 Task: Add Naturtint Permanent Hair Color, 9N Honey Blonde to the cart.
Action: Mouse moved to (252, 127)
Screenshot: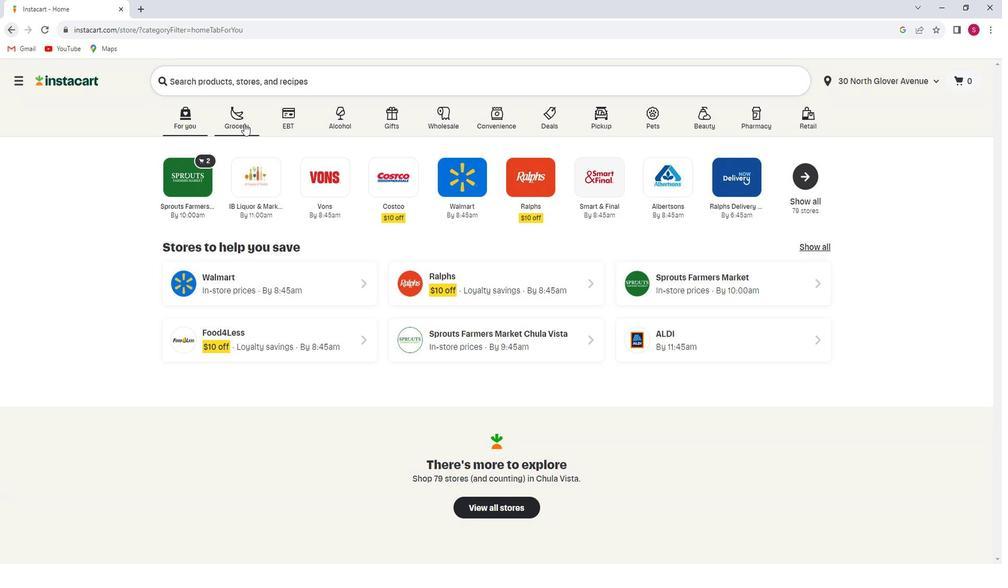 
Action: Mouse pressed left at (252, 127)
Screenshot: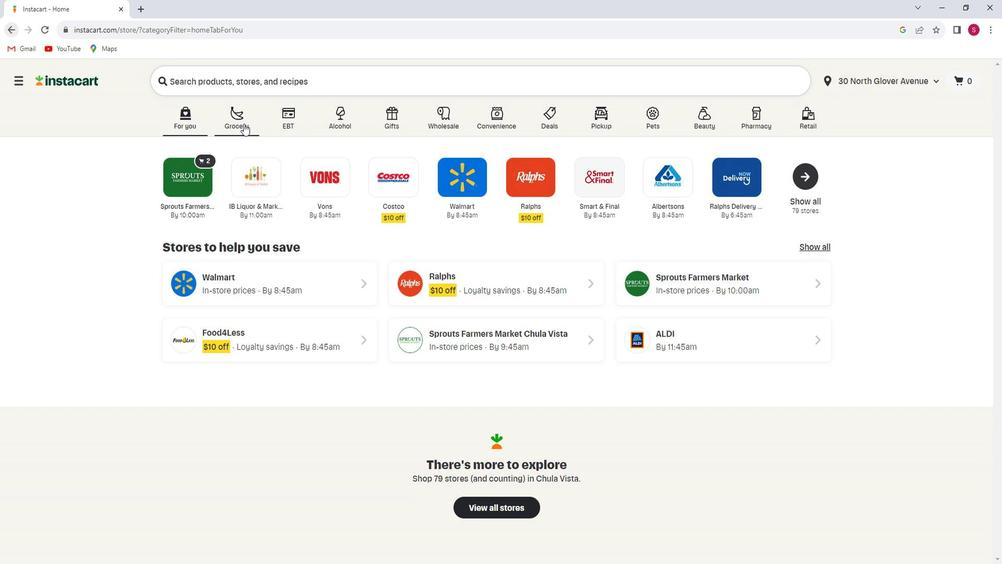
Action: Mouse moved to (254, 307)
Screenshot: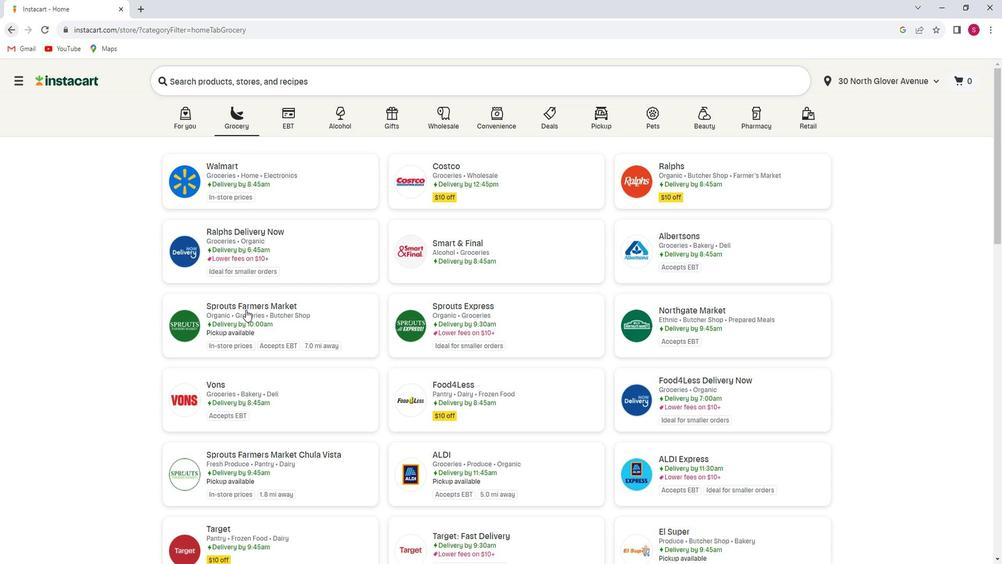 
Action: Mouse pressed left at (254, 307)
Screenshot: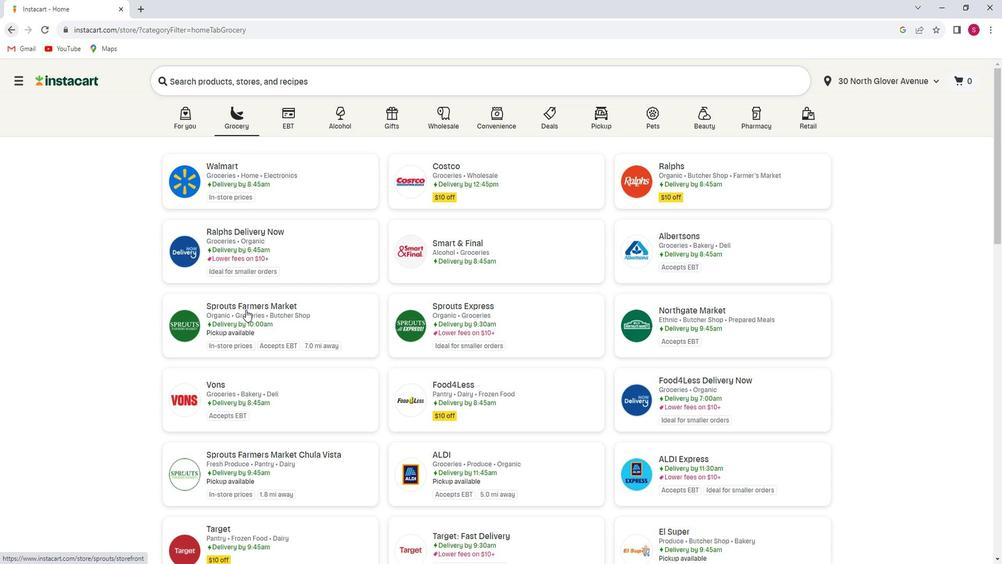 
Action: Mouse moved to (100, 336)
Screenshot: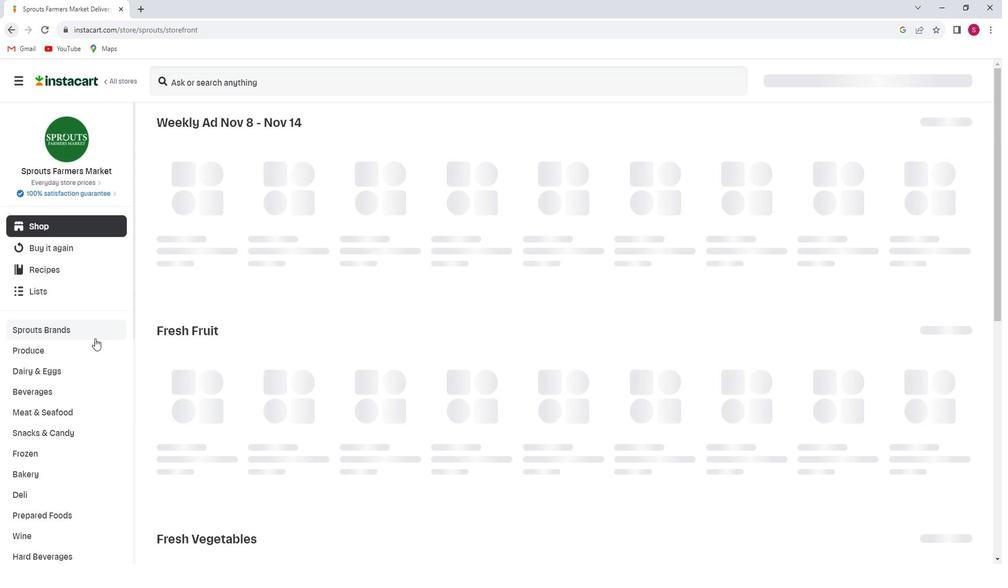 
Action: Mouse scrolled (100, 336) with delta (0, 0)
Screenshot: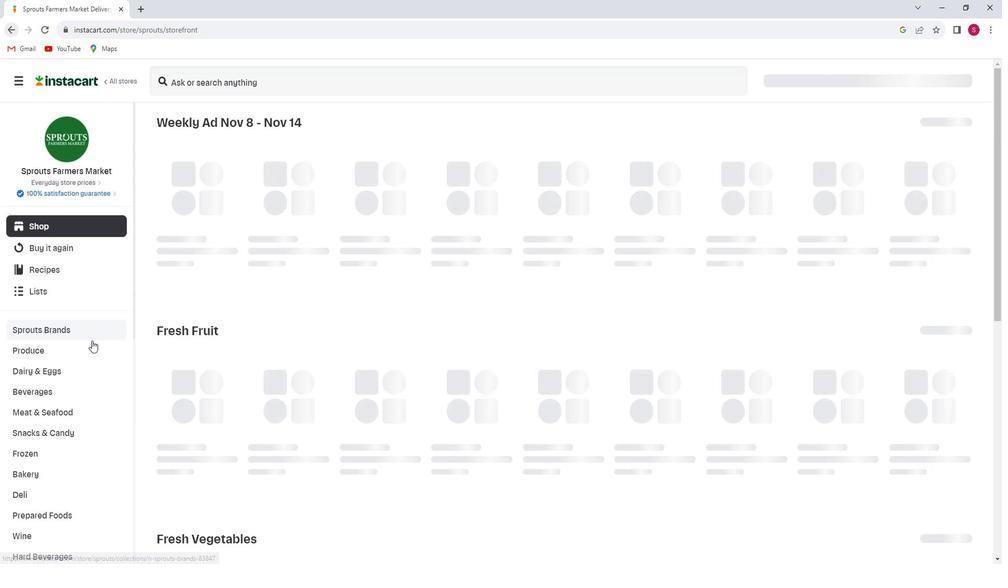 
Action: Mouse moved to (100, 337)
Screenshot: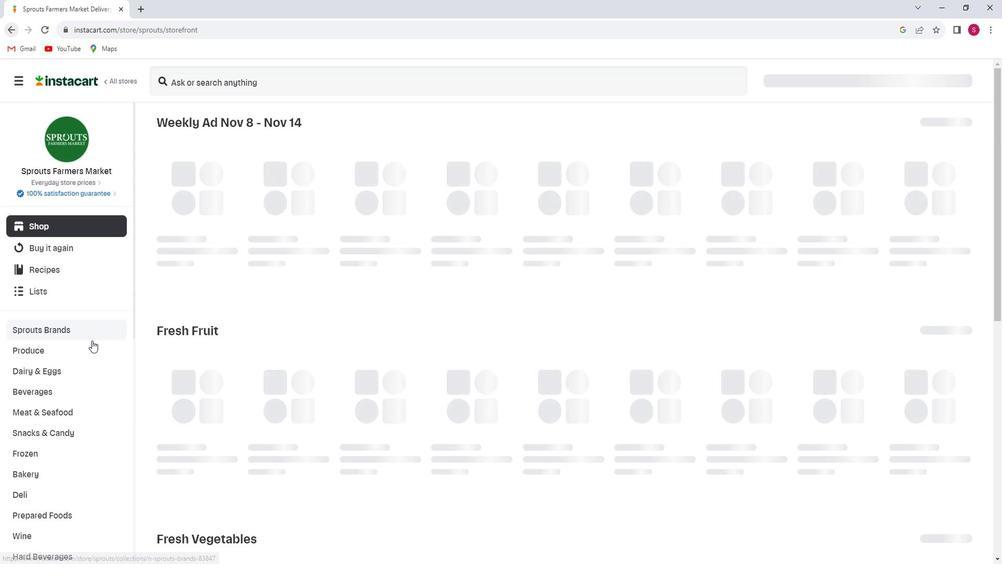 
Action: Mouse scrolled (100, 336) with delta (0, 0)
Screenshot: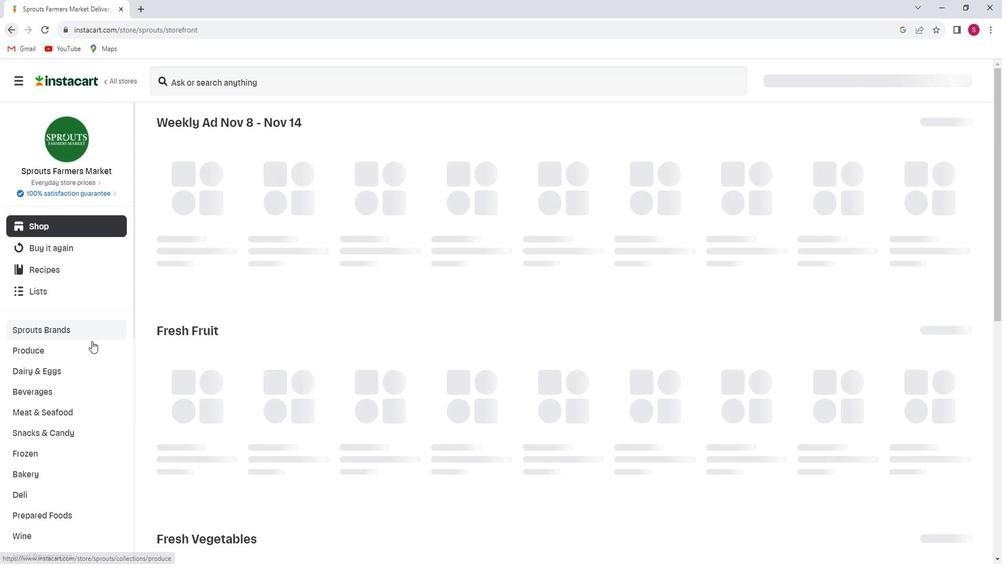 
Action: Mouse moved to (100, 334)
Screenshot: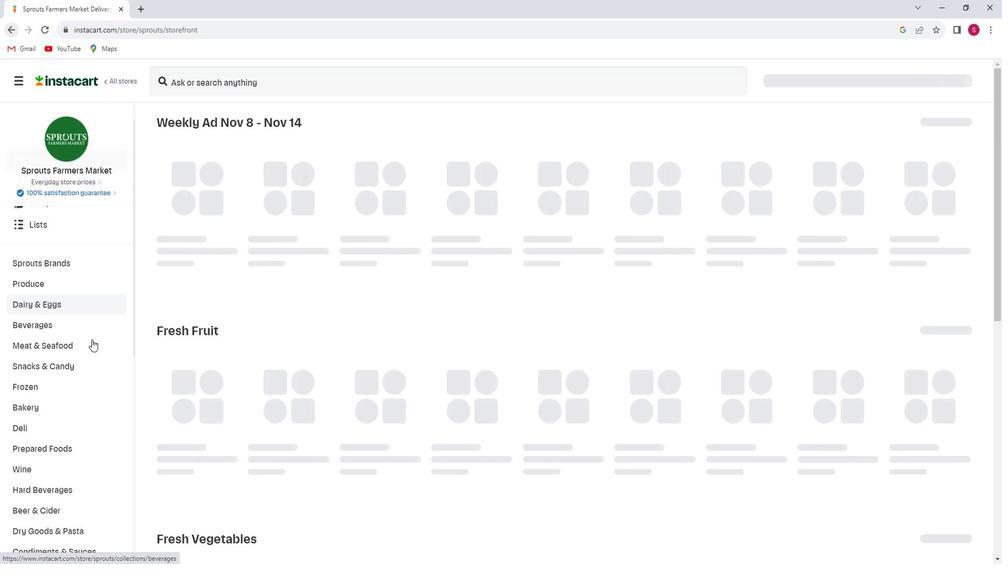 
Action: Mouse scrolled (100, 333) with delta (0, 0)
Screenshot: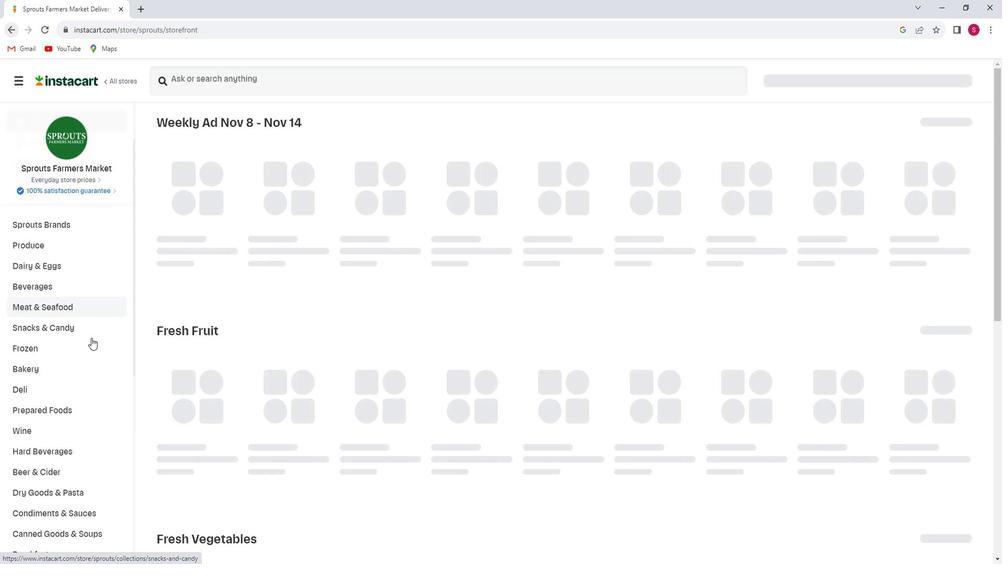
Action: Mouse scrolled (100, 333) with delta (0, 0)
Screenshot: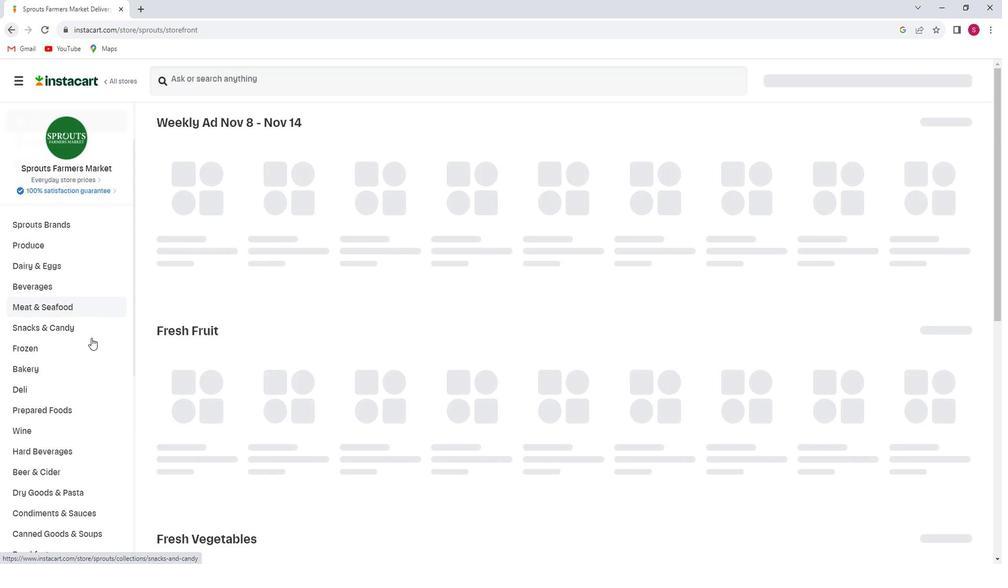 
Action: Mouse scrolled (100, 333) with delta (0, 0)
Screenshot: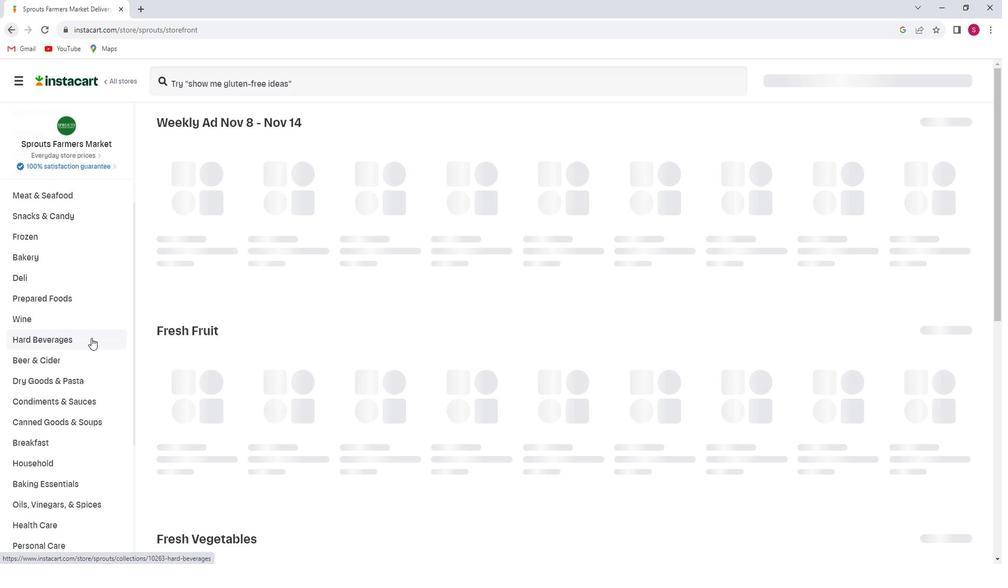 
Action: Mouse moved to (99, 334)
Screenshot: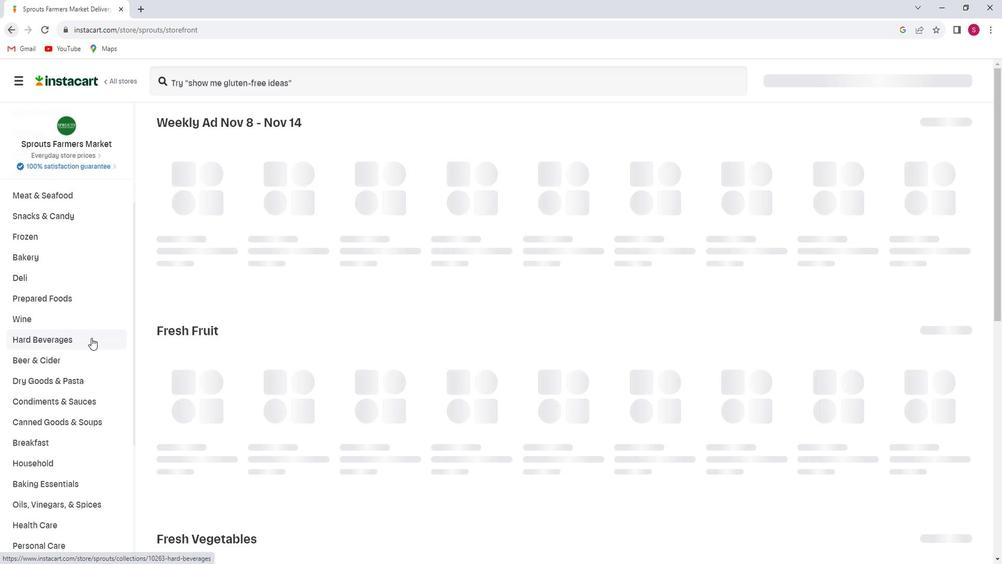 
Action: Mouse scrolled (99, 333) with delta (0, 0)
Screenshot: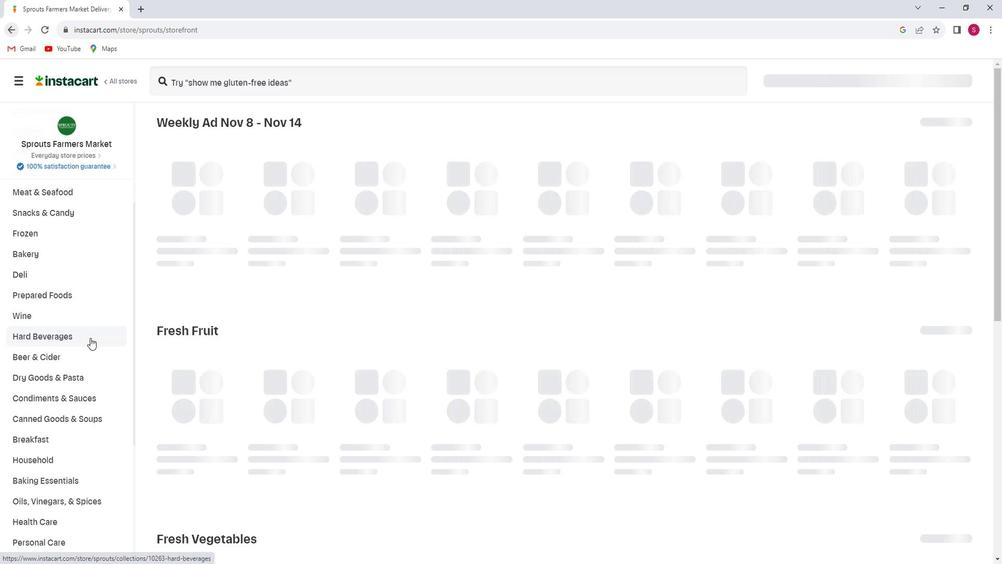
Action: Mouse moved to (98, 334)
Screenshot: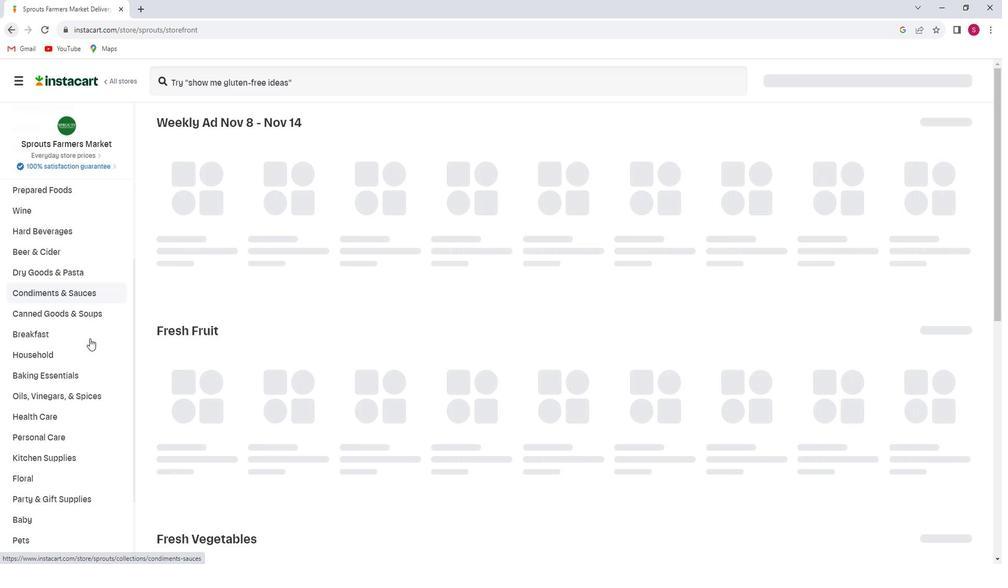 
Action: Mouse scrolled (98, 334) with delta (0, 0)
Screenshot: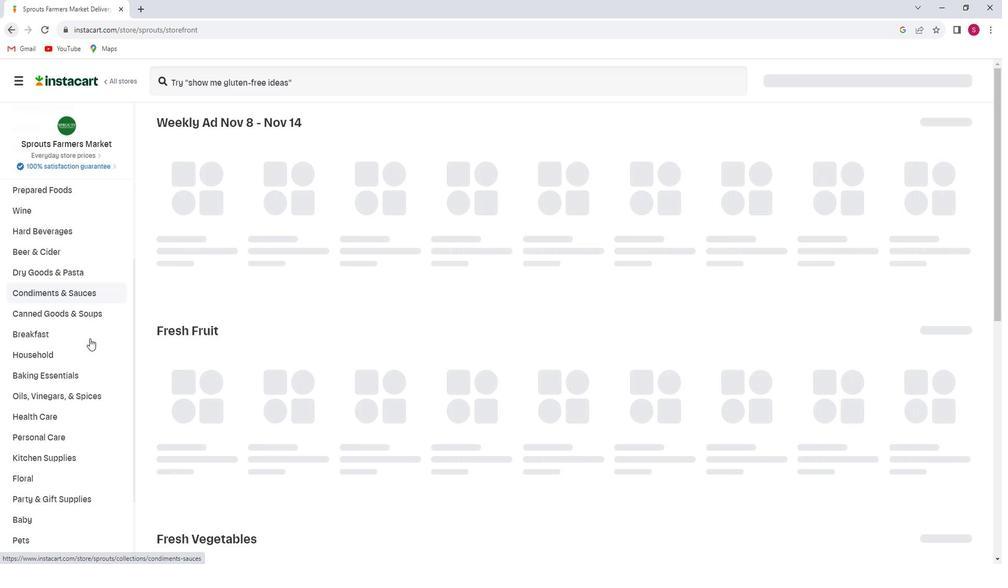 
Action: Mouse moved to (65, 371)
Screenshot: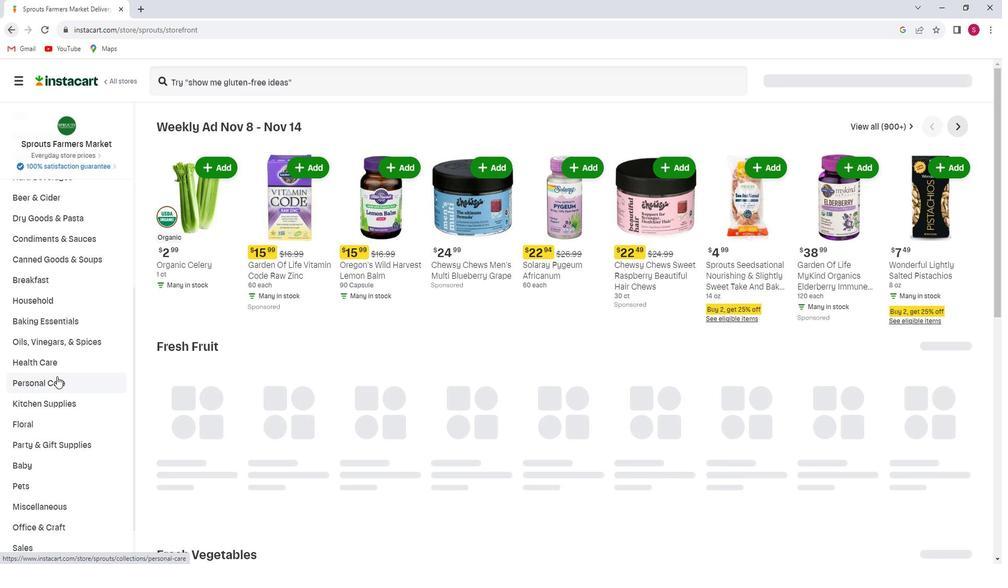 
Action: Mouse pressed left at (65, 371)
Screenshot: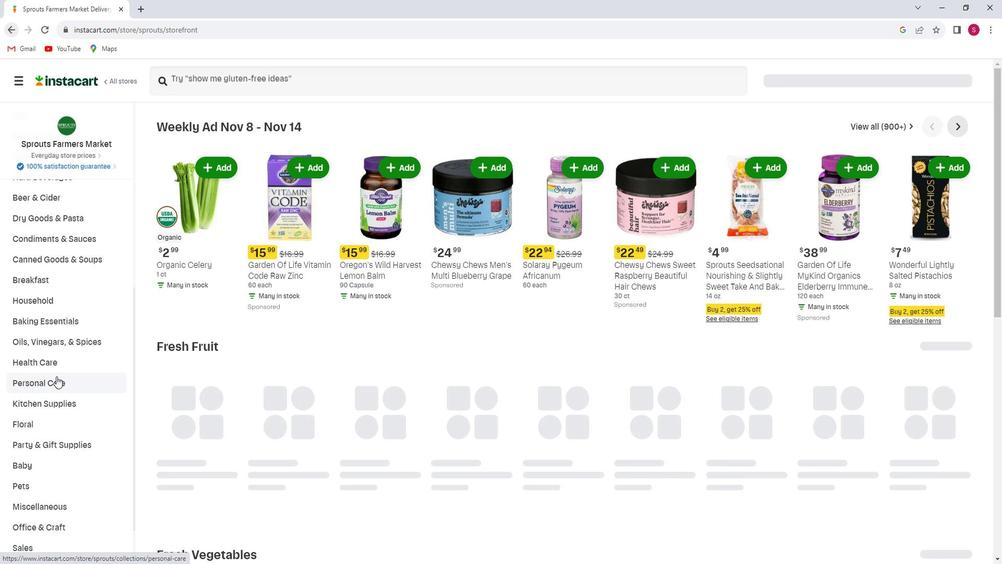 
Action: Mouse moved to (673, 157)
Screenshot: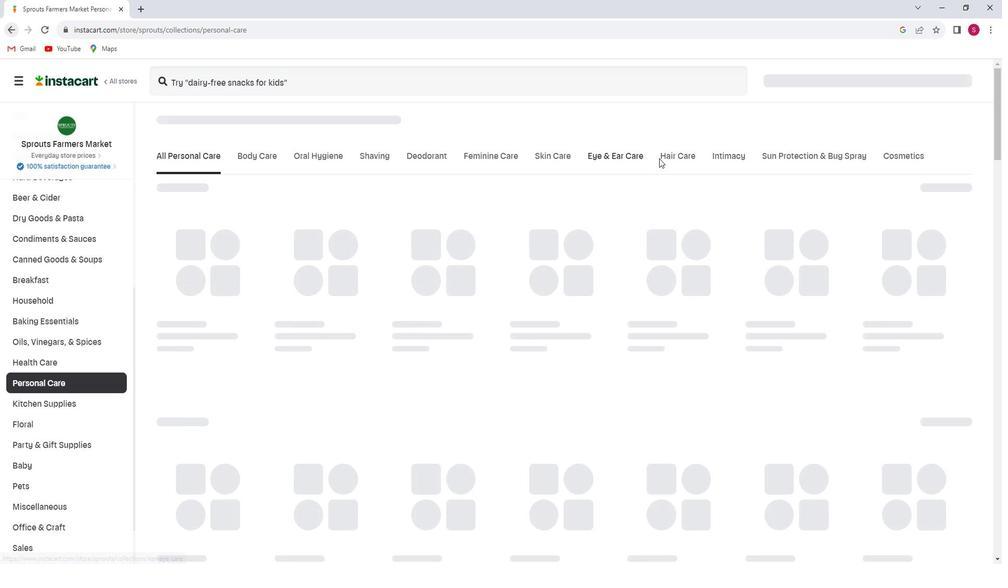 
Action: Mouse pressed left at (673, 157)
Screenshot: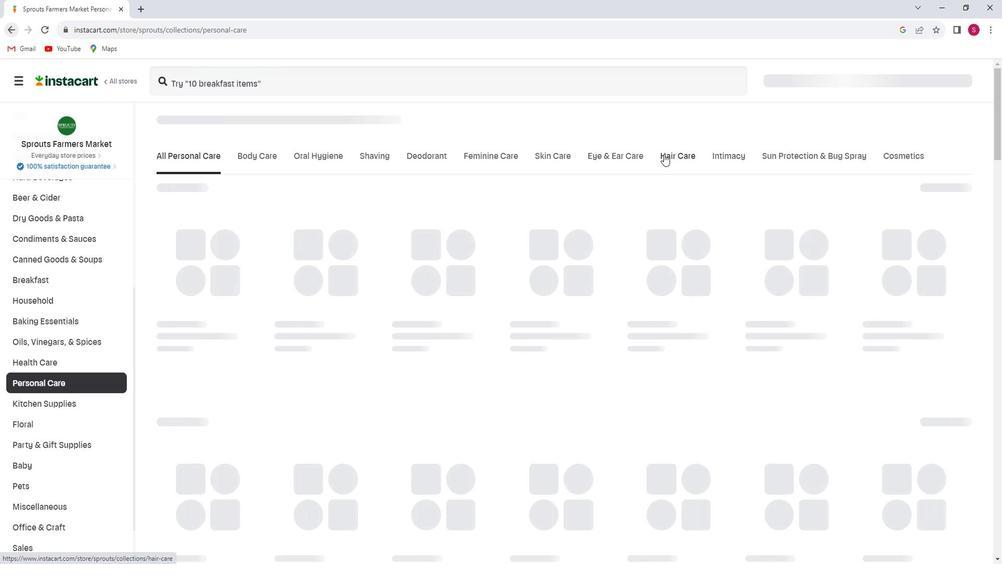 
Action: Mouse moved to (517, 199)
Screenshot: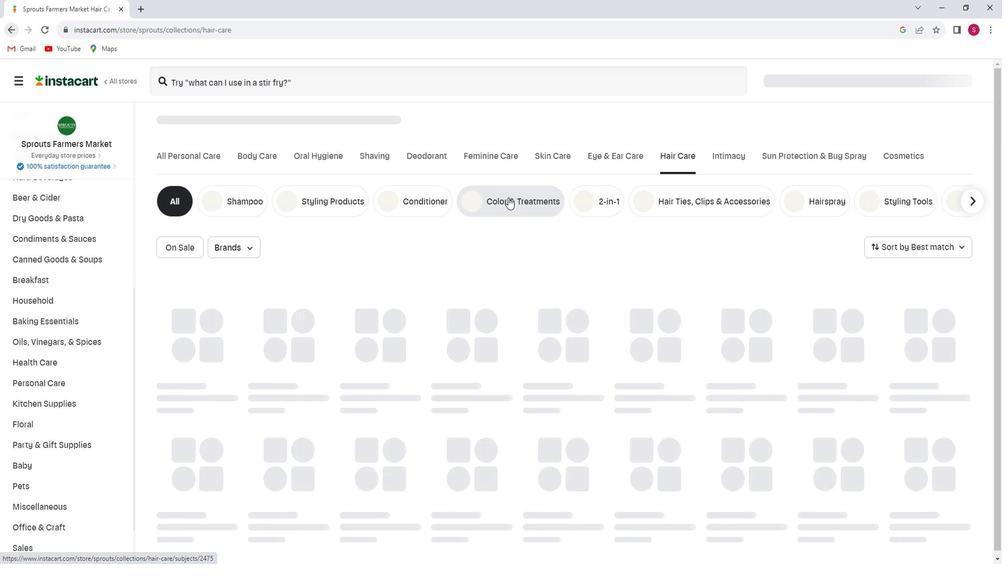 
Action: Mouse pressed left at (517, 199)
Screenshot: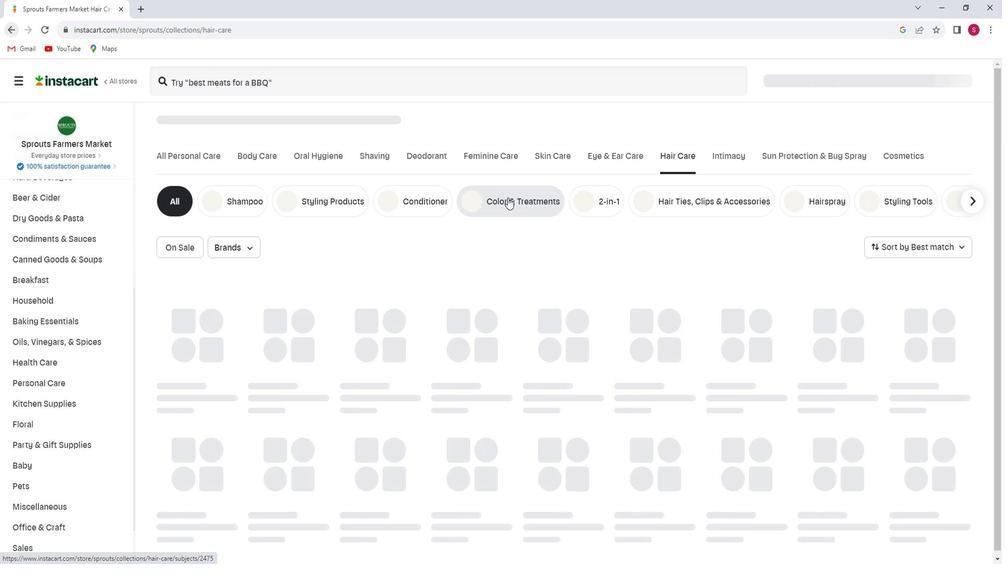 
Action: Mouse moved to (300, 81)
Screenshot: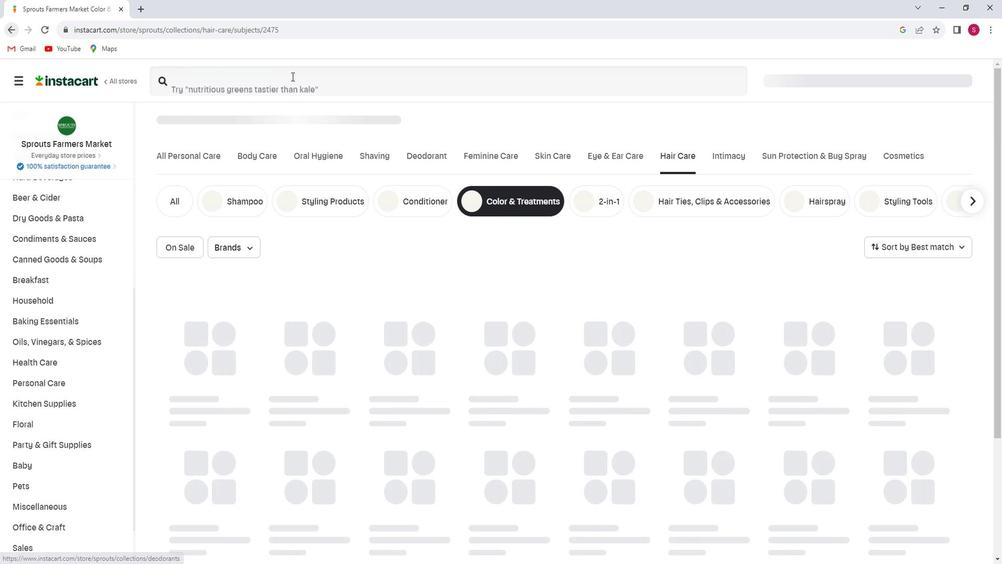 
Action: Mouse pressed left at (300, 81)
Screenshot: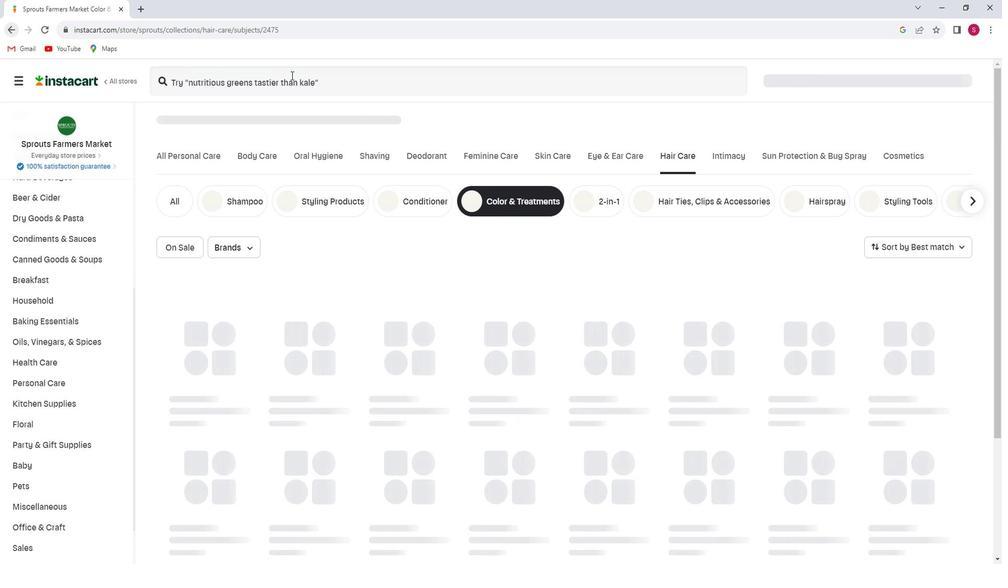
Action: Key pressed <Key.shift><Key.shift><Key.shift><Key.shift><Key.shift><Key.shift><Key.shift><Key.shift><Key.shift><Key.shift><Key.shift><Key.shift><Key.shift><Key.shift><Key.shift><Key.shift><Key.shift><Key.shift><Key.shift><Key.shift>Naturtint<Key.space><Key.shift_r>Permanent<Key.space><Key.shift><Key.shift>Hair<Key.space><Key.shift_r><Key.shift_r><Key.shift_r><Key.shift_r><Key.shift_r><Key.shift>Color,<Key.space>
Screenshot: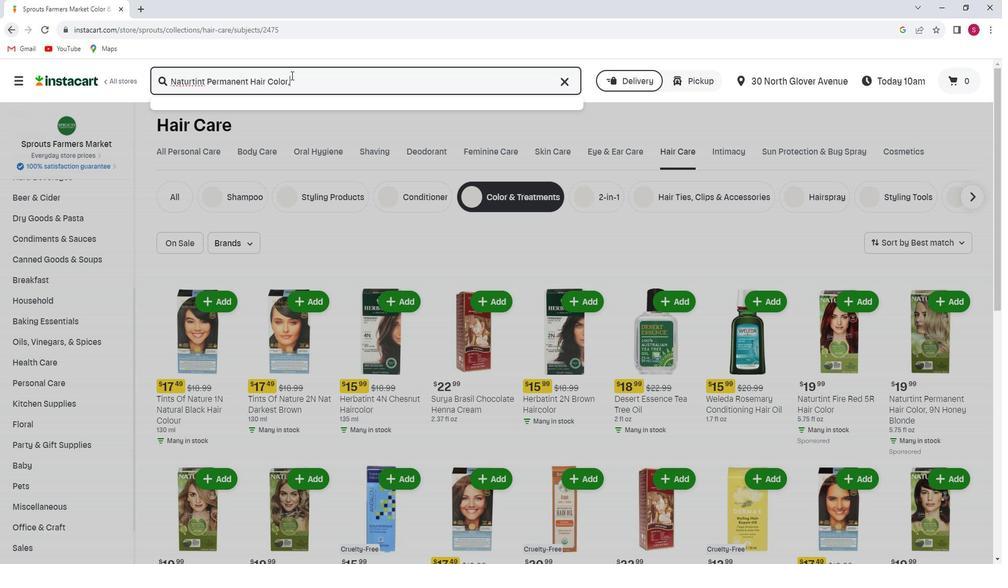 
Action: Mouse moved to (300, 81)
Screenshot: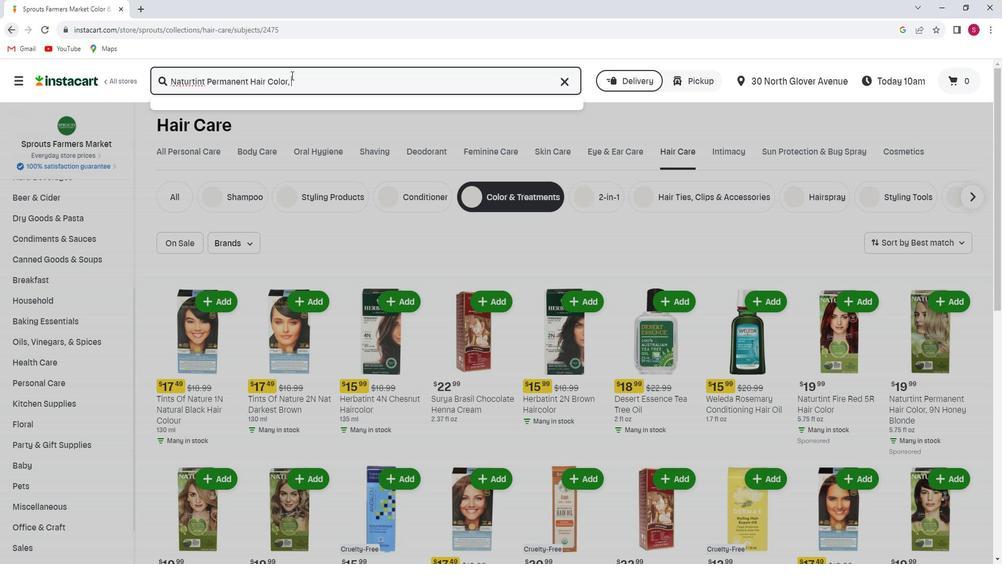 
Action: Key pressed 9<Key.shift_r>N<Key.space><Key.shift><Key.shift><Key.shift><Key.shift>Honey<Key.space><Key.shift_r><Key.shift_r><Key.shift_r><Key.shift_r><Key.shift_r><Key.shift_r><Key.shift_r><Key.shift_r><Key.shift_r><Key.shift_r><Key.shift_r><Key.shift_r><Key.shift_r><Key.shift_r><Key.shift_r><Key.shift_r><Key.shift_r><Key.shift_r><Key.shift_r><Key.shift_r><Key.shift_r><Key.shift_r><Key.shift_r><Key.shift_r><Key.shift_r><Key.shift_r>Blonde<Key.enter>
Screenshot: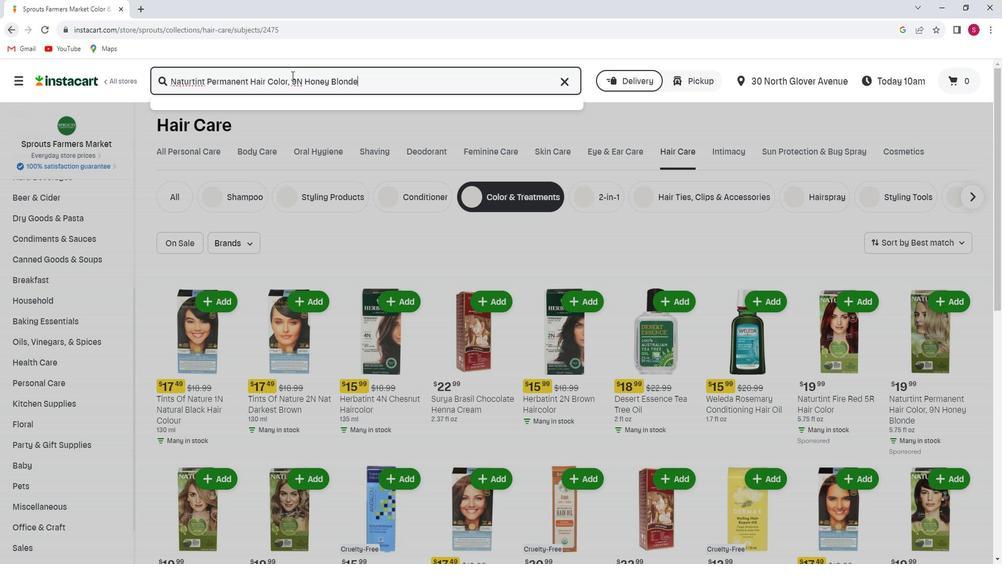 
Action: Mouse moved to (305, 181)
Screenshot: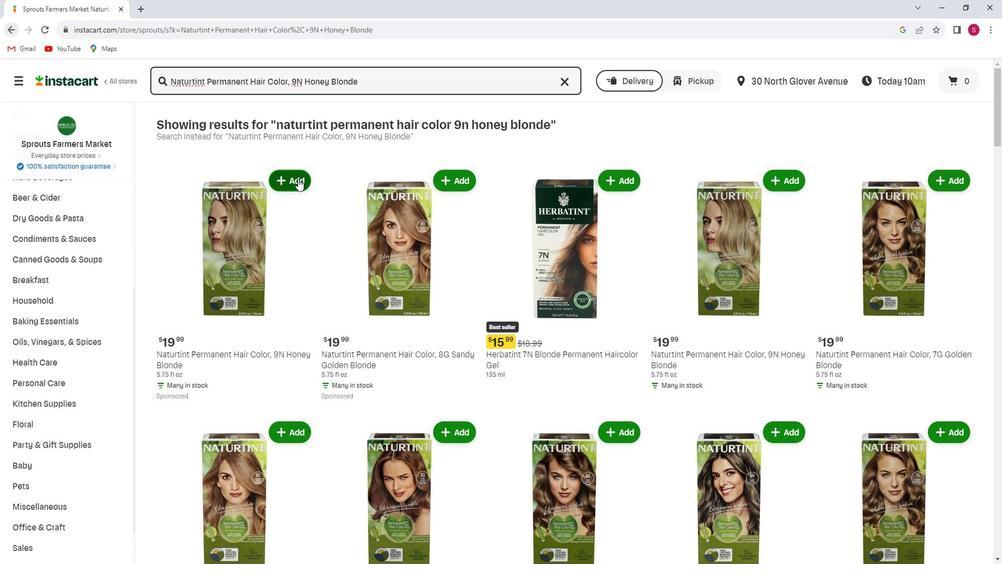 
Action: Mouse pressed left at (305, 181)
Screenshot: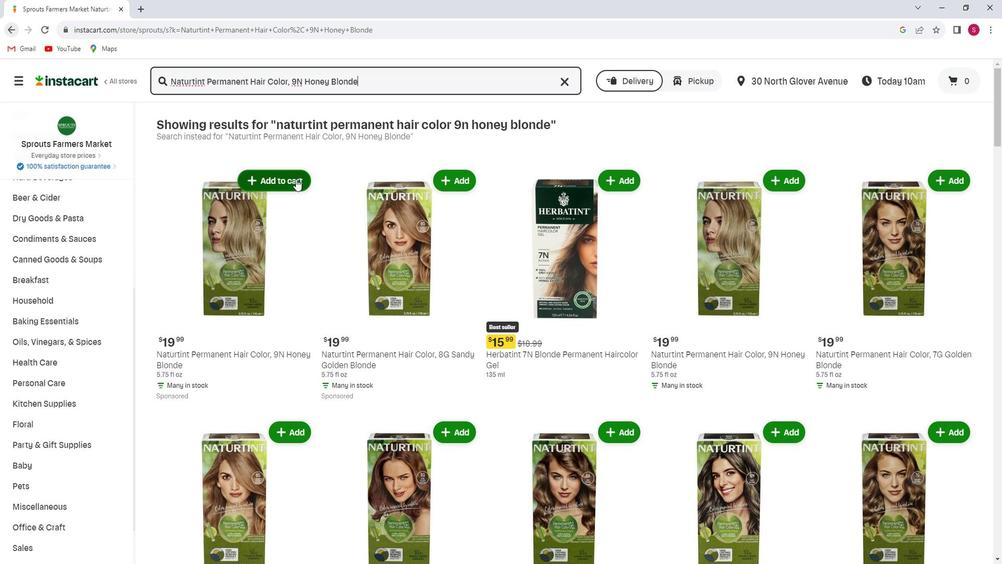 
Action: Mouse moved to (316, 231)
Screenshot: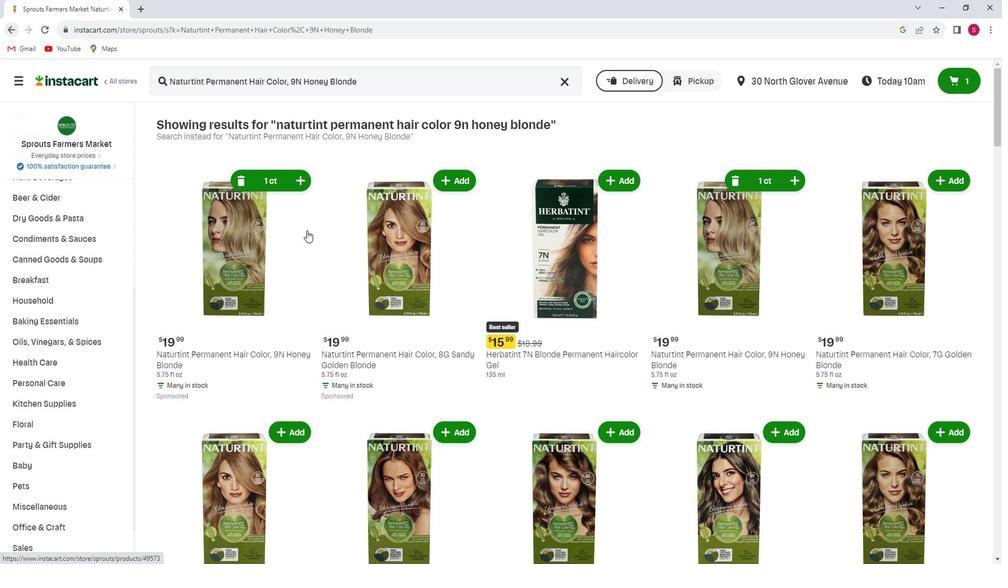 
